 Task: Calculate sale proceeds for selling your house in San Francisco.
Action: Mouse moved to (955, 155)
Screenshot: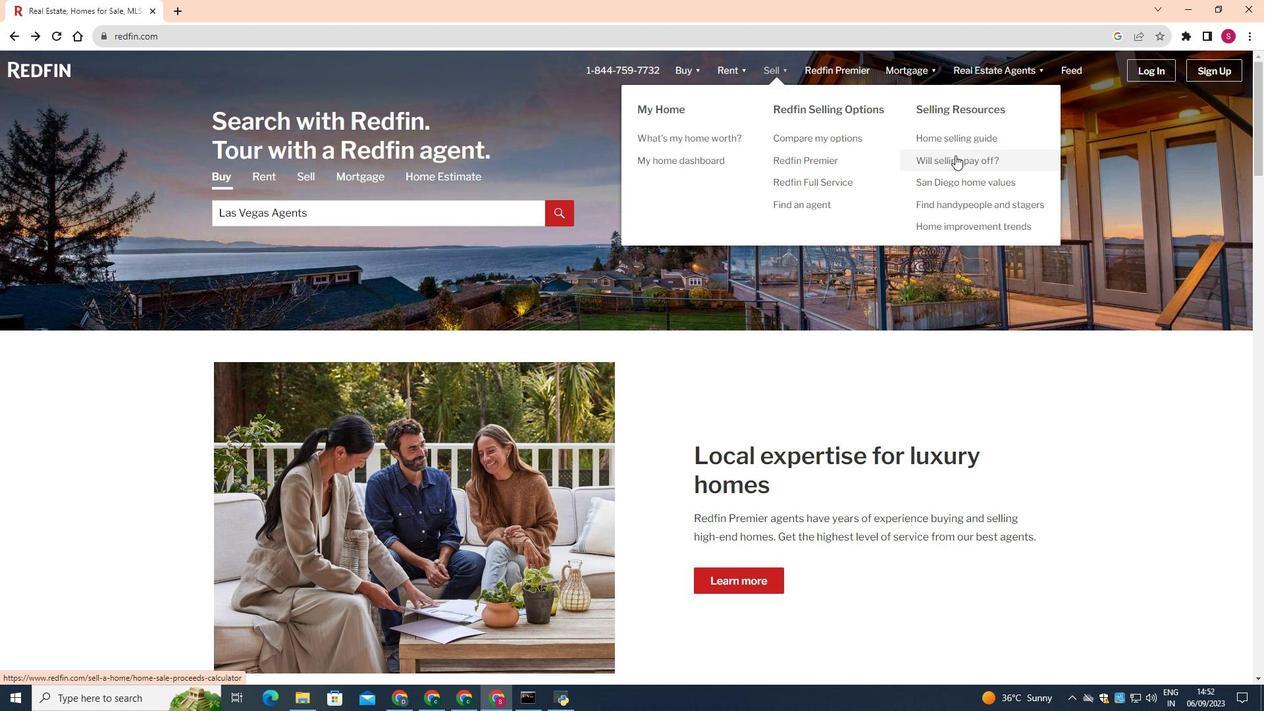 
Action: Mouse pressed left at (955, 155)
Screenshot: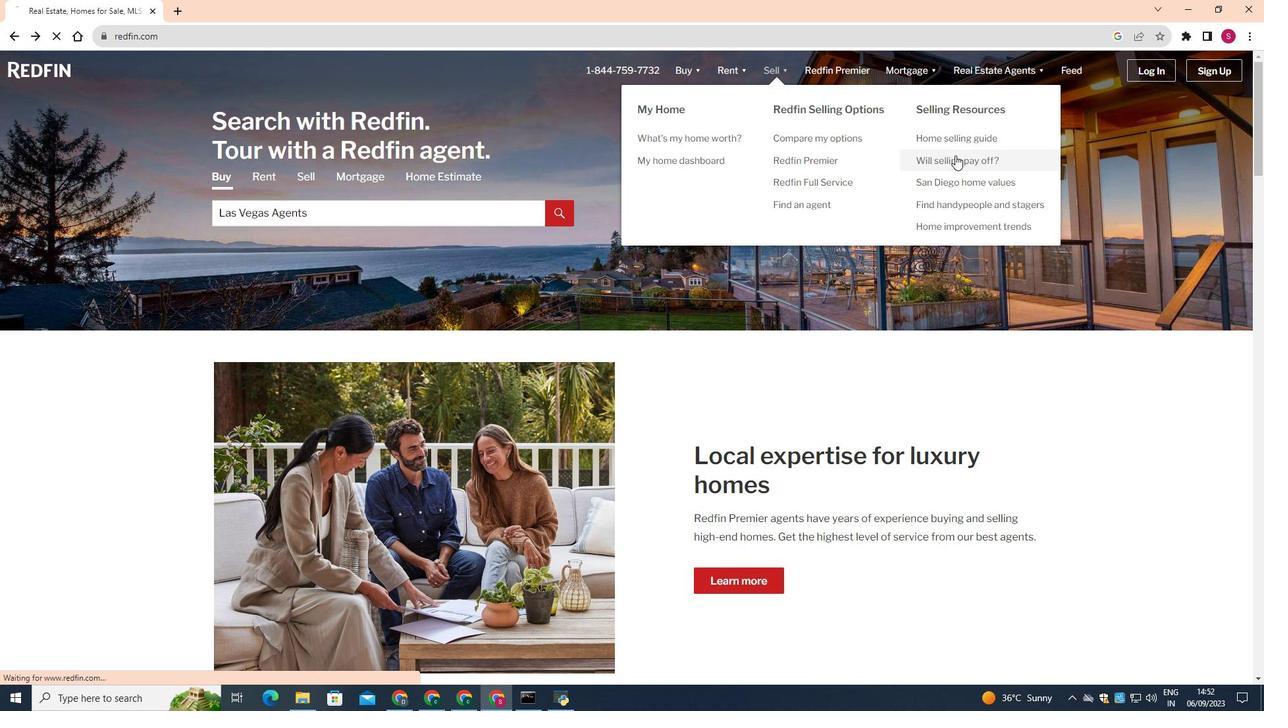 
Action: Mouse moved to (311, 307)
Screenshot: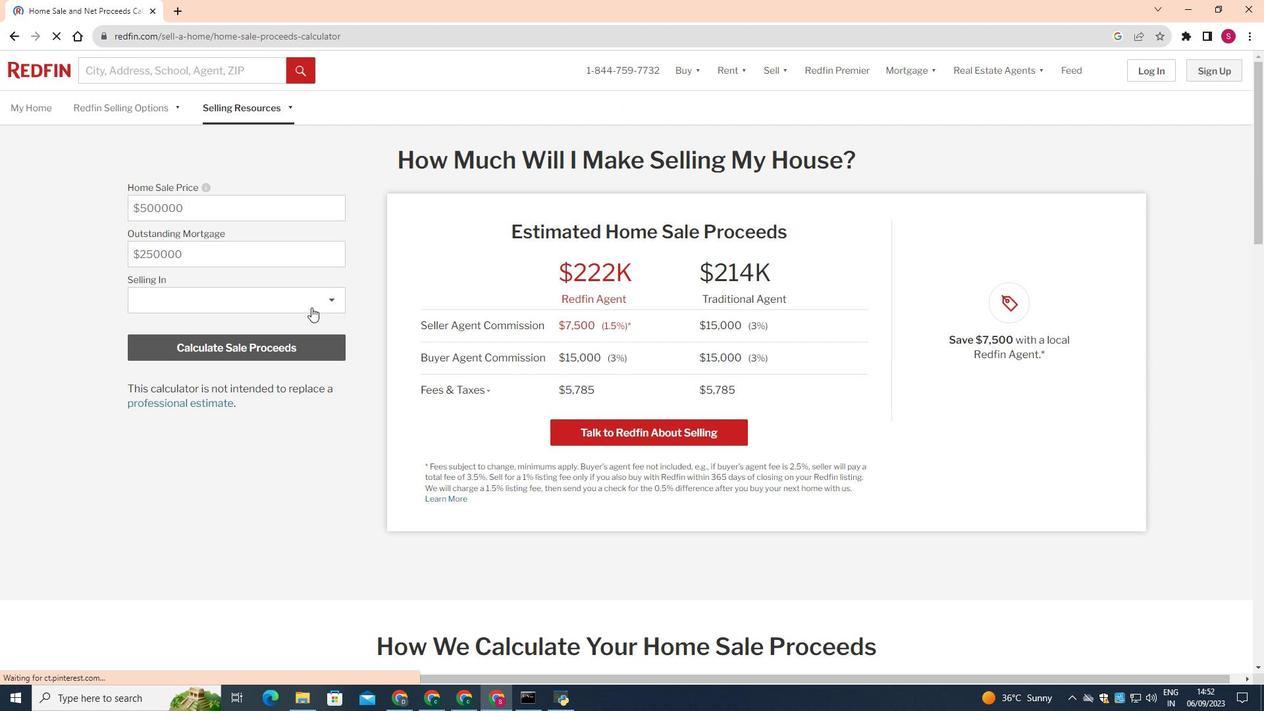 
Action: Mouse pressed left at (311, 307)
Screenshot: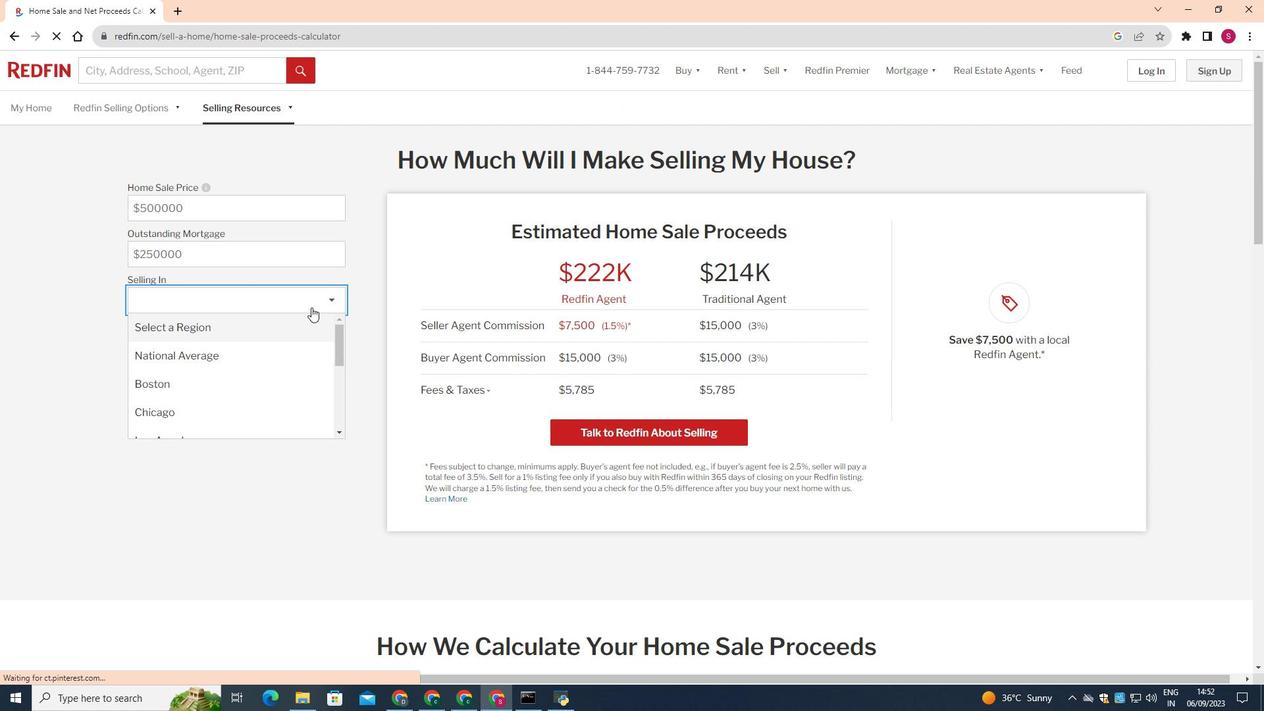 
Action: Mouse moved to (276, 357)
Screenshot: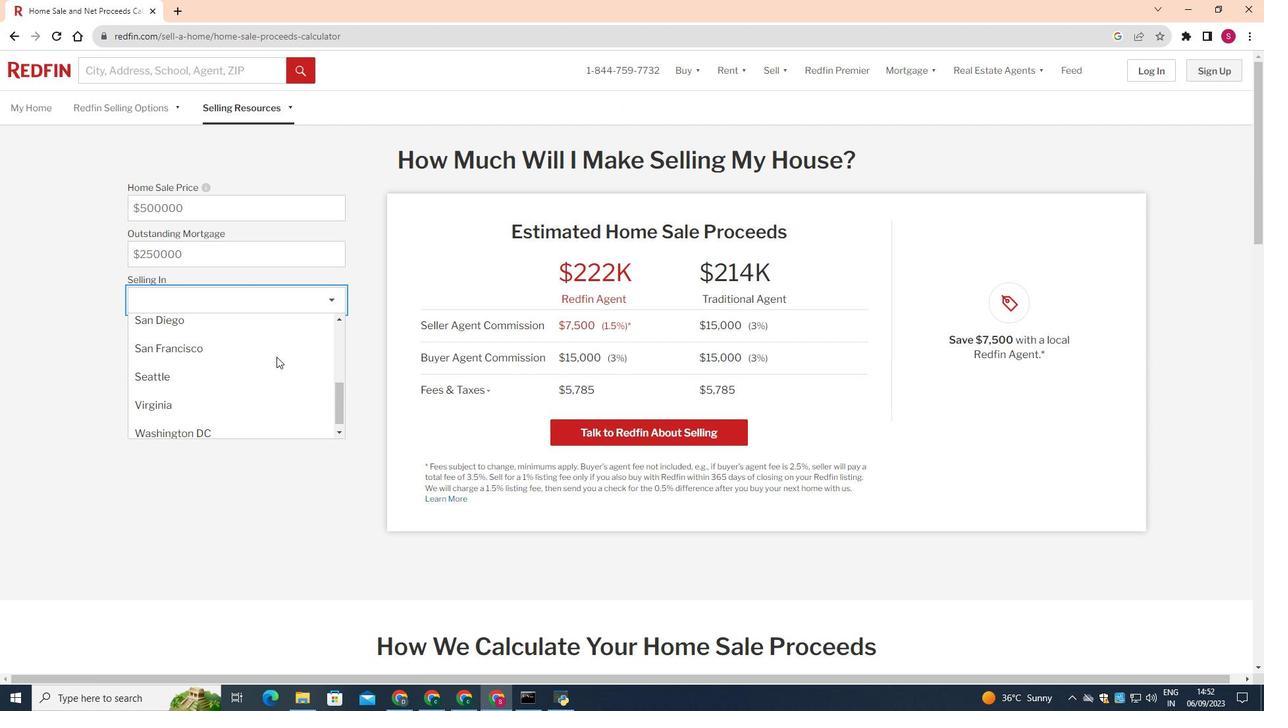 
Action: Mouse scrolled (276, 356) with delta (0, 0)
Screenshot: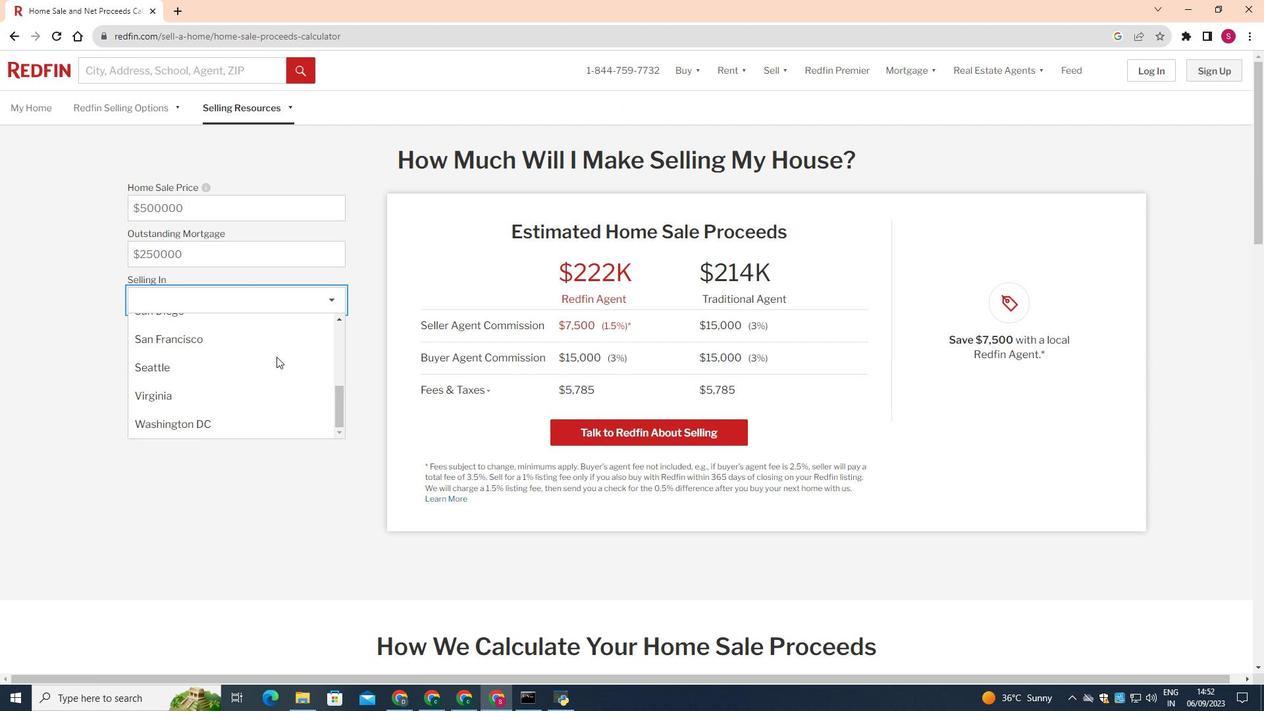 
Action: Mouse scrolled (276, 356) with delta (0, 0)
Screenshot: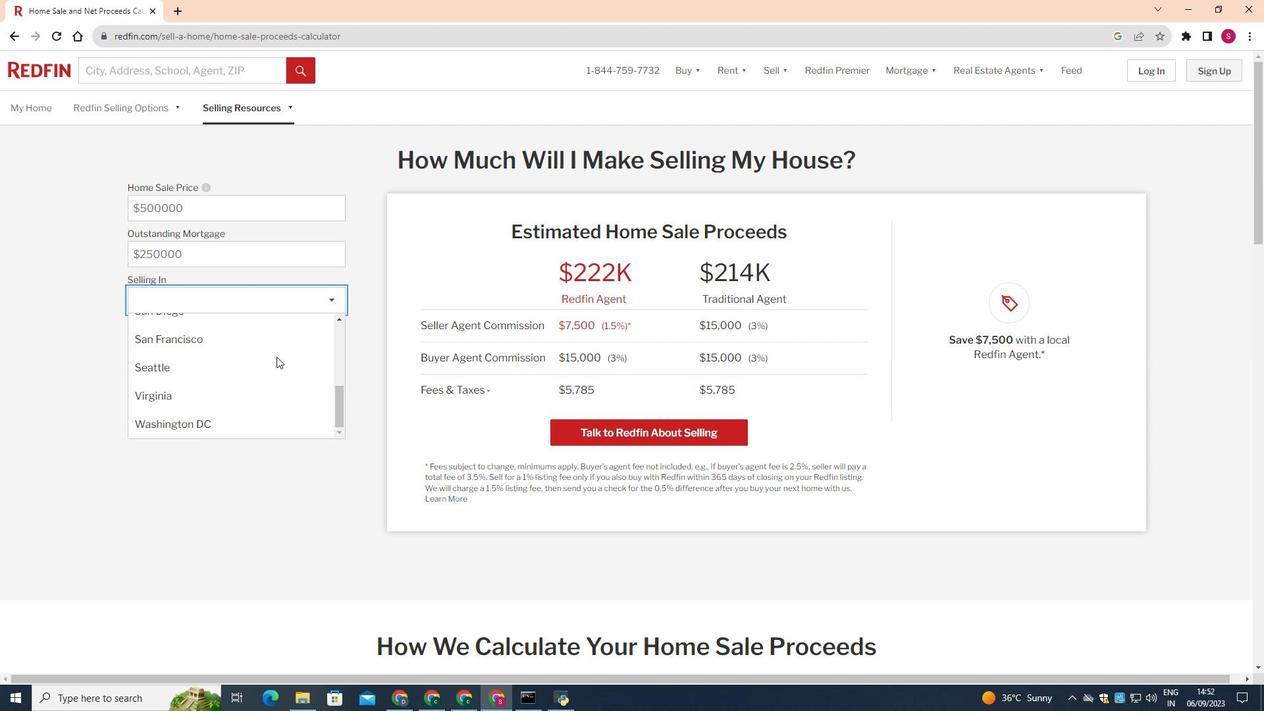 
Action: Mouse scrolled (276, 356) with delta (0, 0)
Screenshot: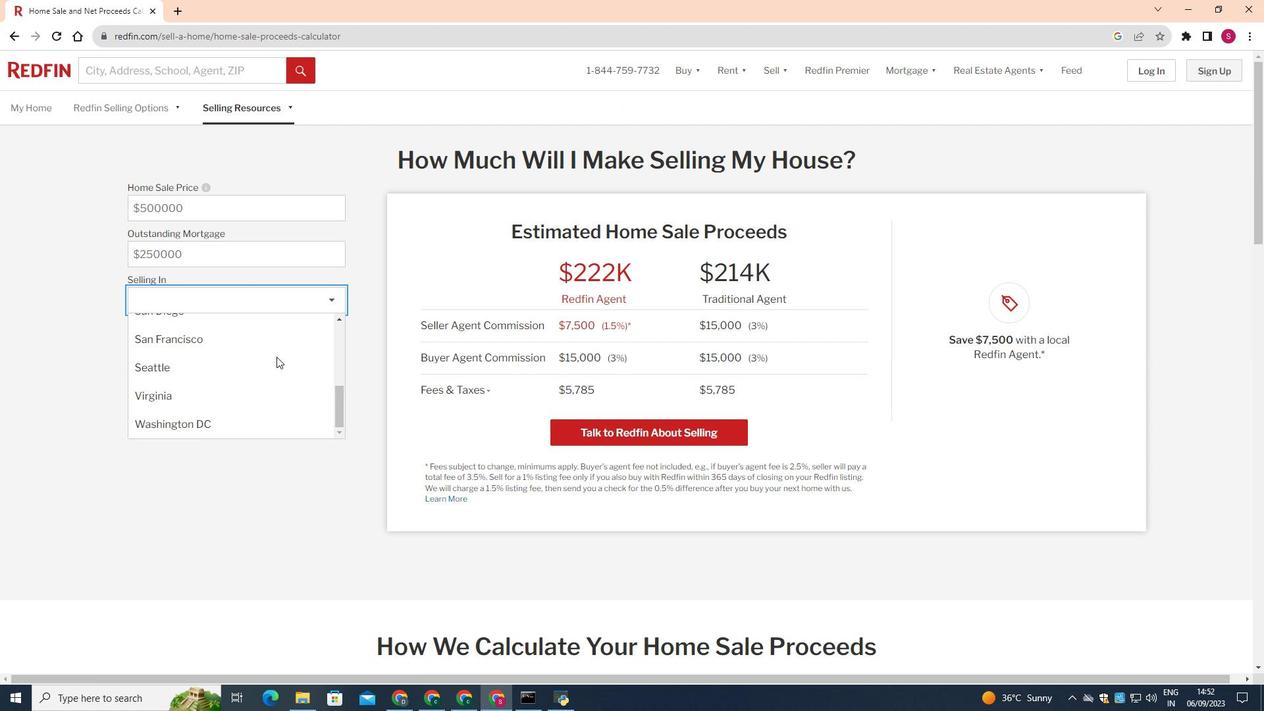 
Action: Mouse moved to (214, 342)
Screenshot: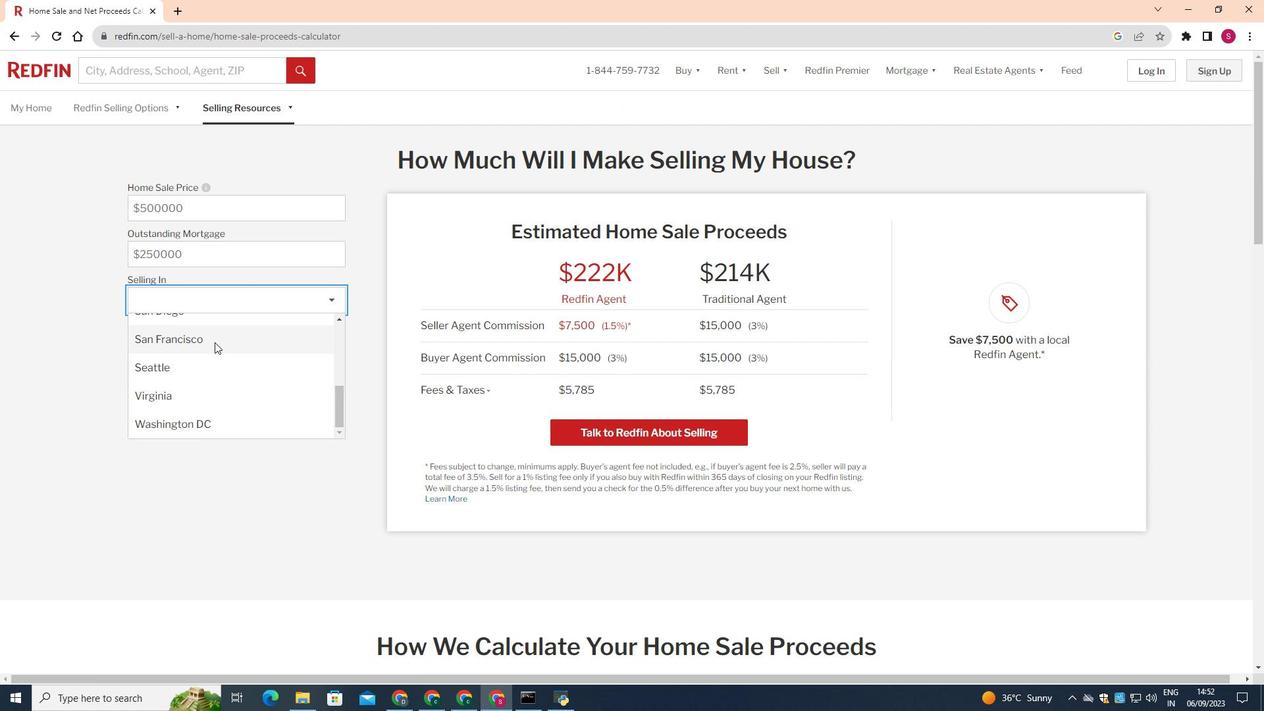 
Action: Mouse pressed left at (214, 342)
Screenshot: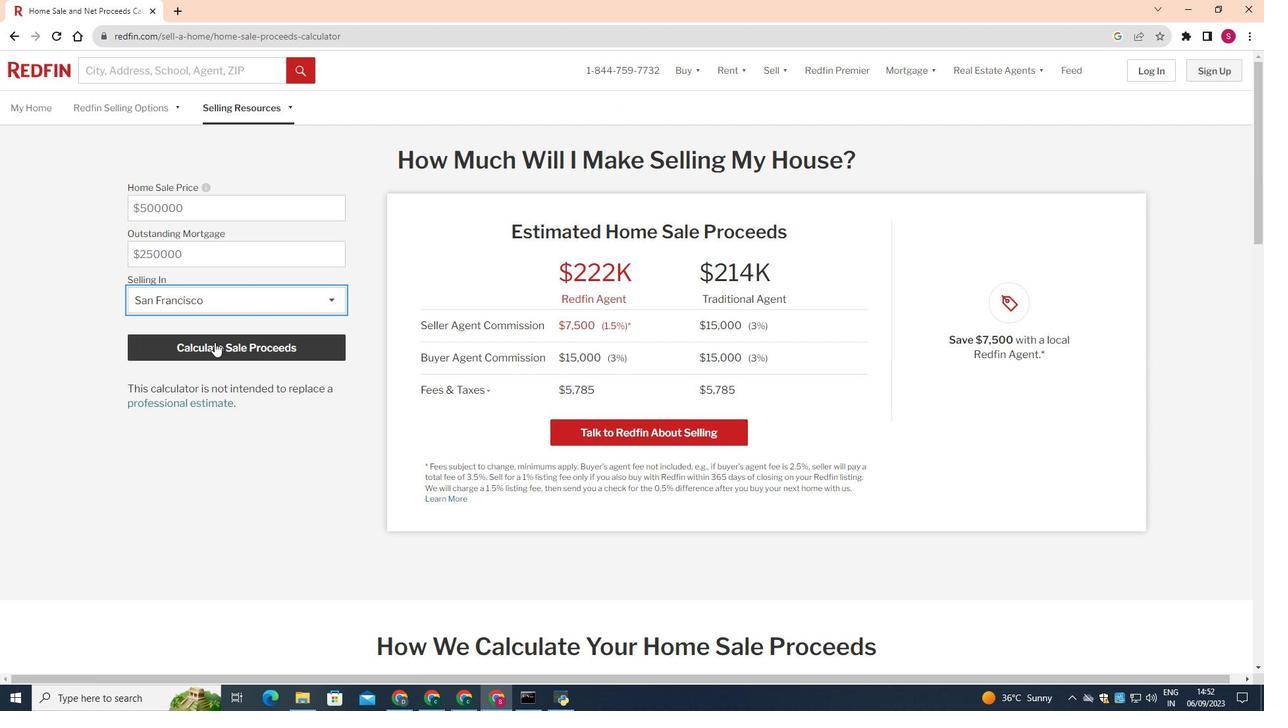 
Action: Mouse moved to (223, 339)
Screenshot: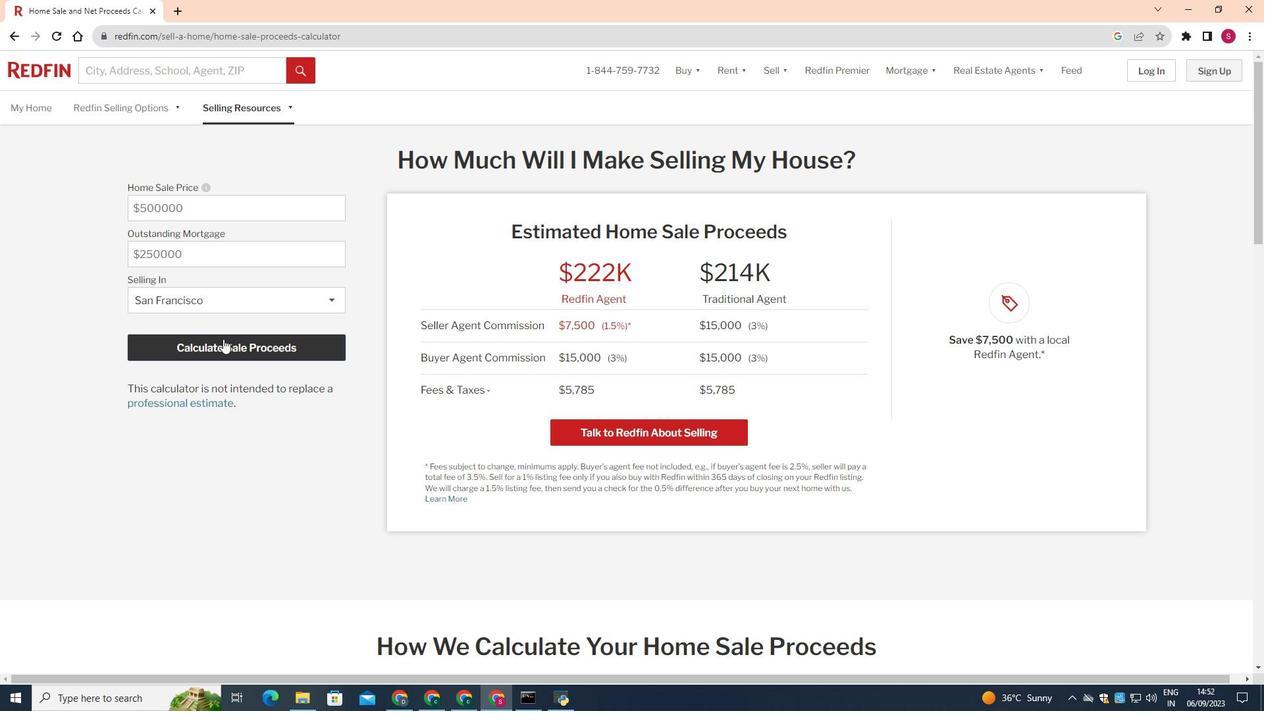 
Action: Mouse pressed left at (223, 339)
Screenshot: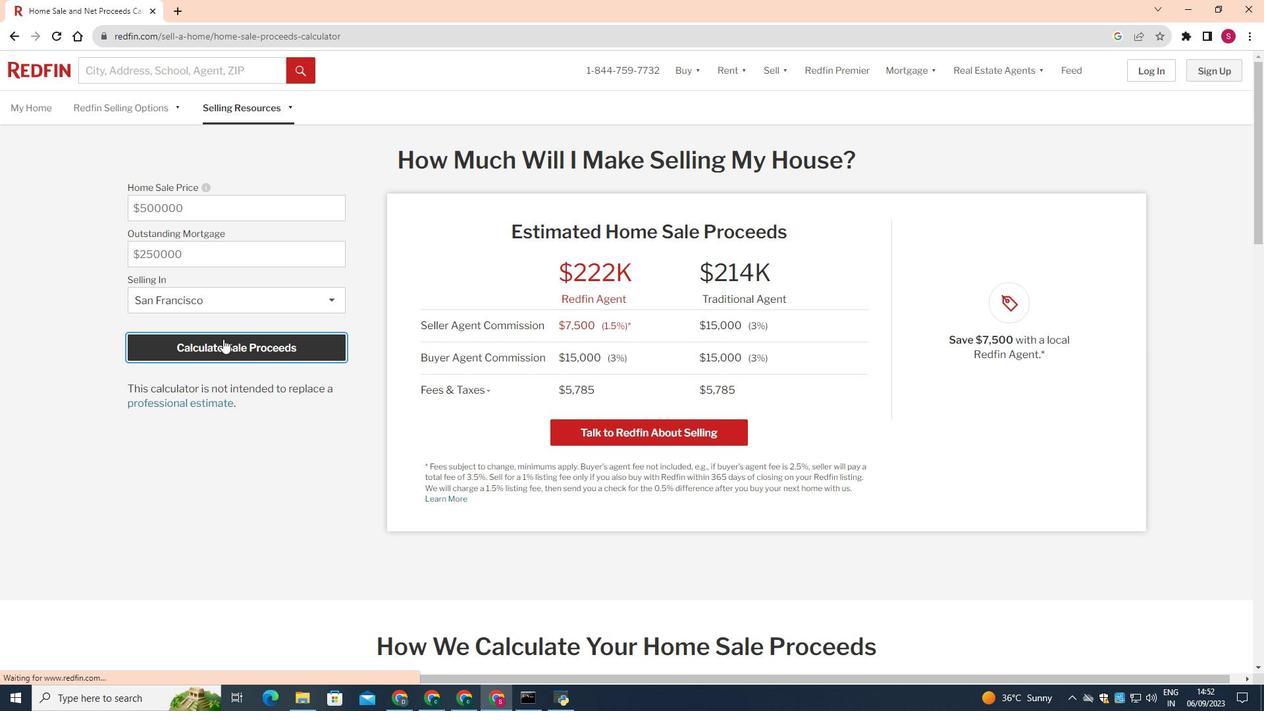 
